 Task: Add Carlson Labs Super D Omega-3 Lemon Flavor to the cart.
Action: Mouse moved to (324, 147)
Screenshot: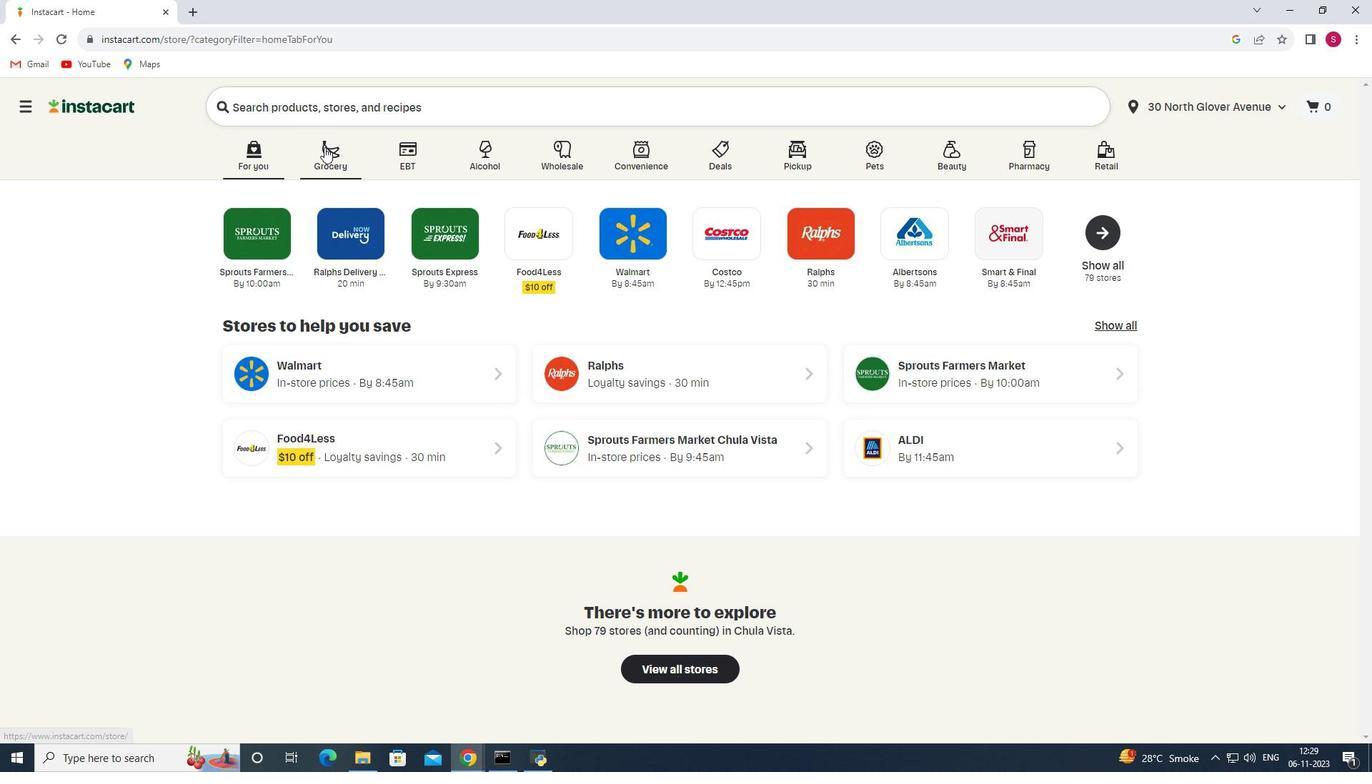 
Action: Mouse pressed left at (324, 147)
Screenshot: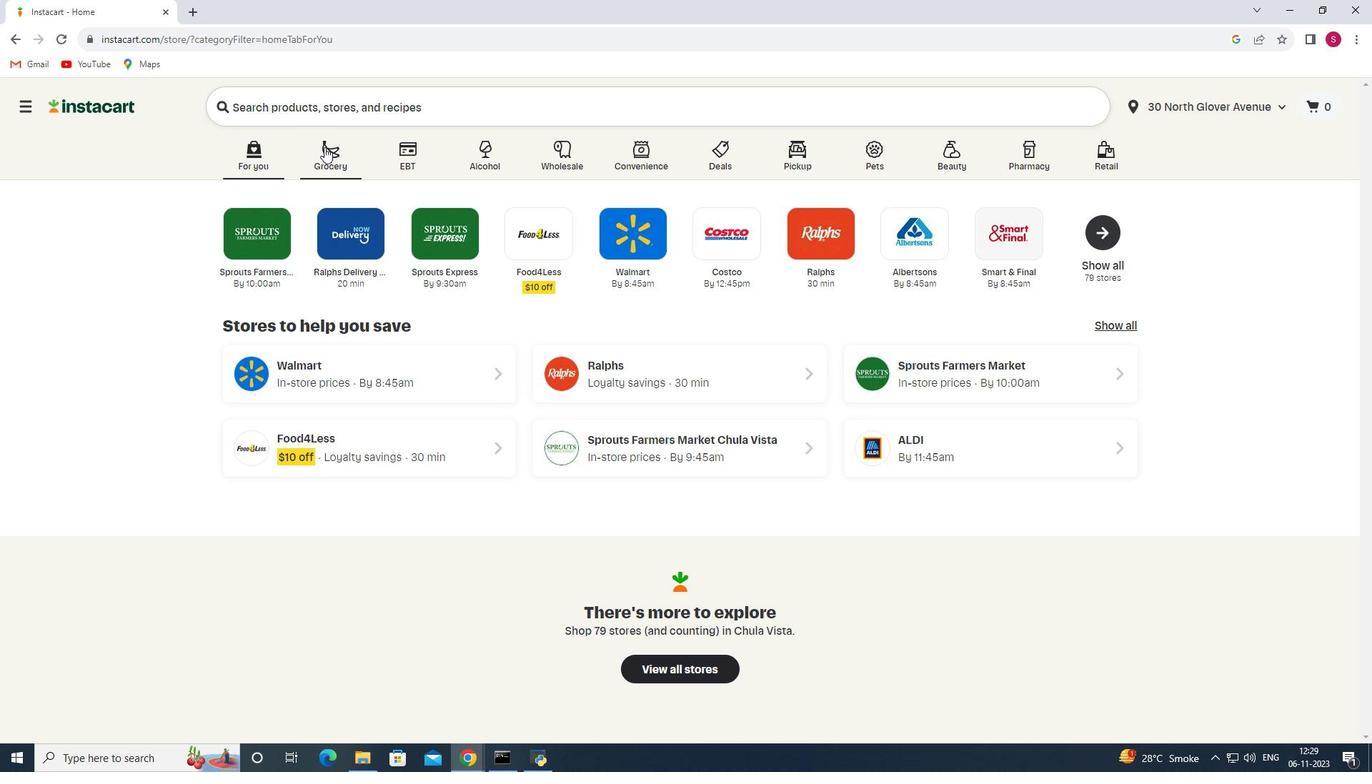 
Action: Mouse moved to (348, 408)
Screenshot: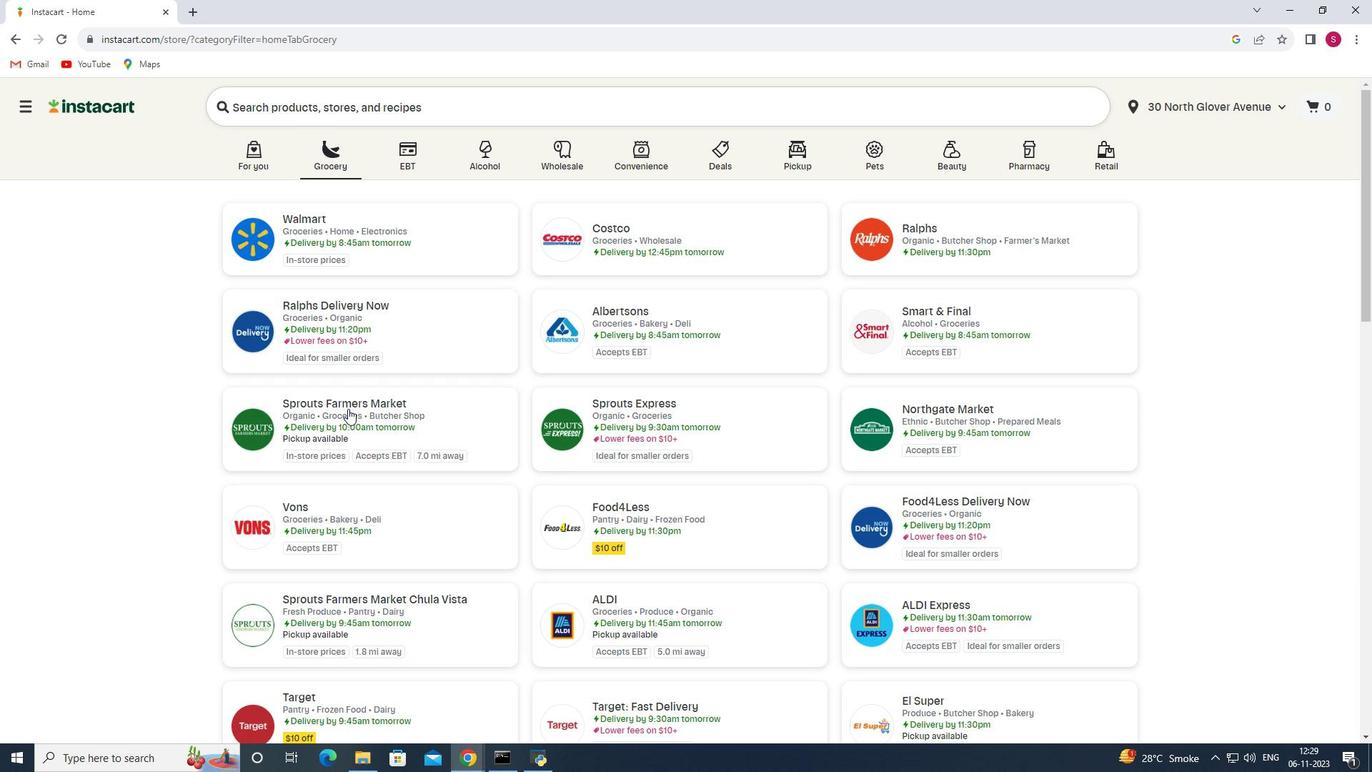 
Action: Mouse pressed left at (348, 408)
Screenshot: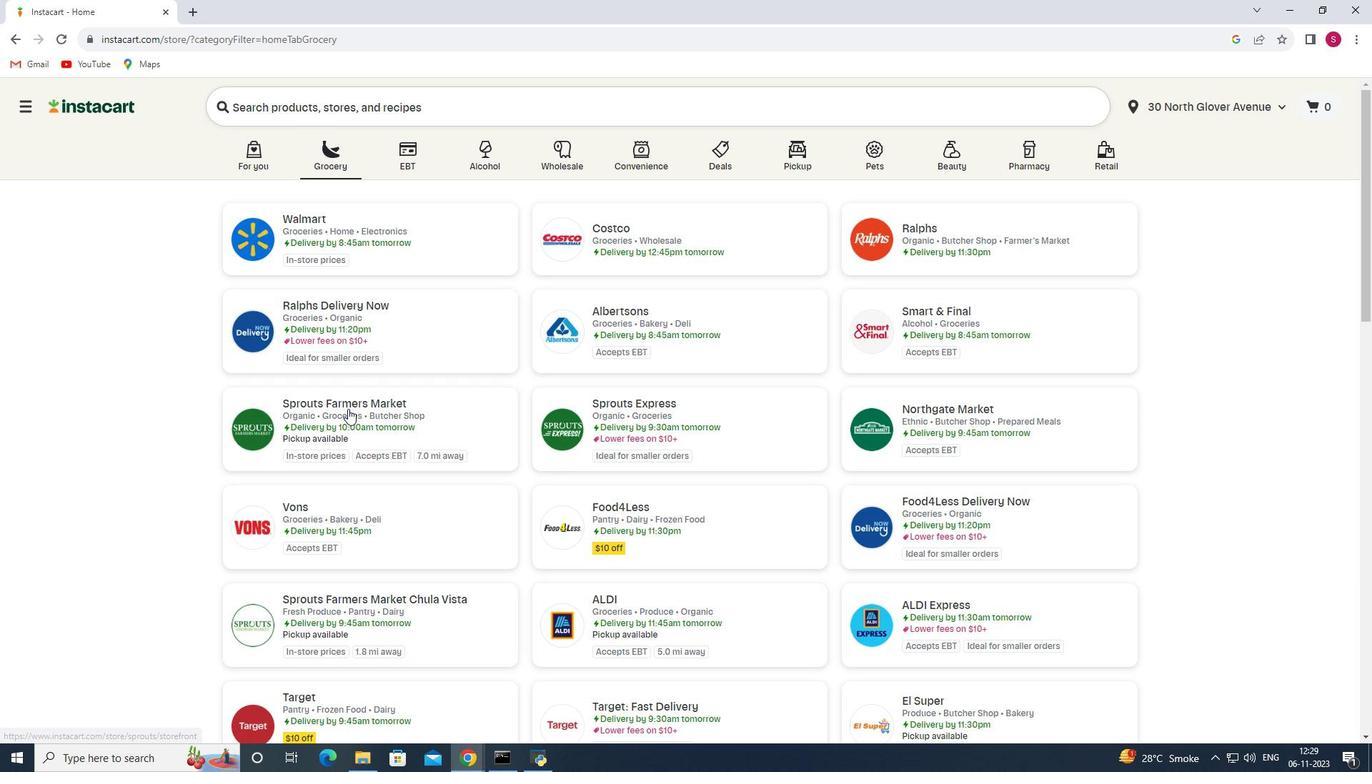 
Action: Mouse moved to (60, 477)
Screenshot: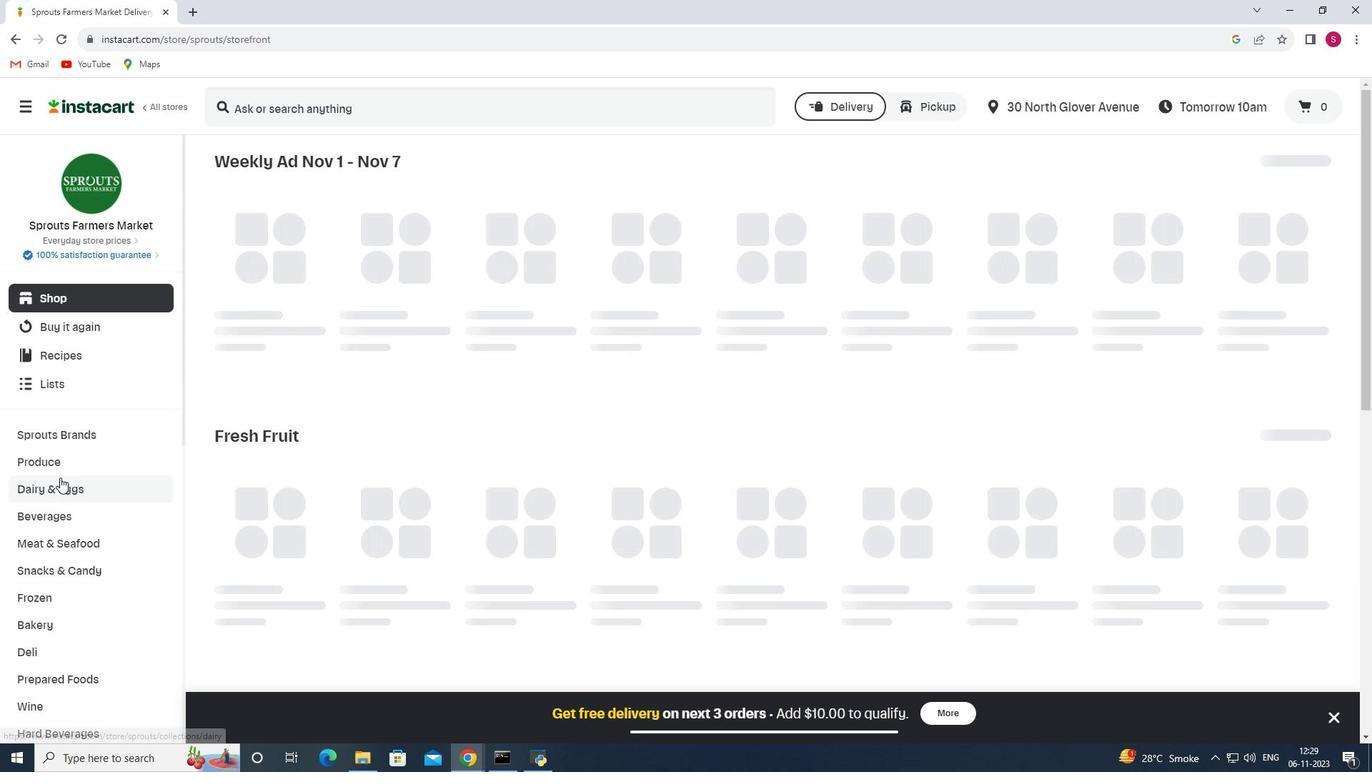 
Action: Mouse scrolled (60, 476) with delta (0, 0)
Screenshot: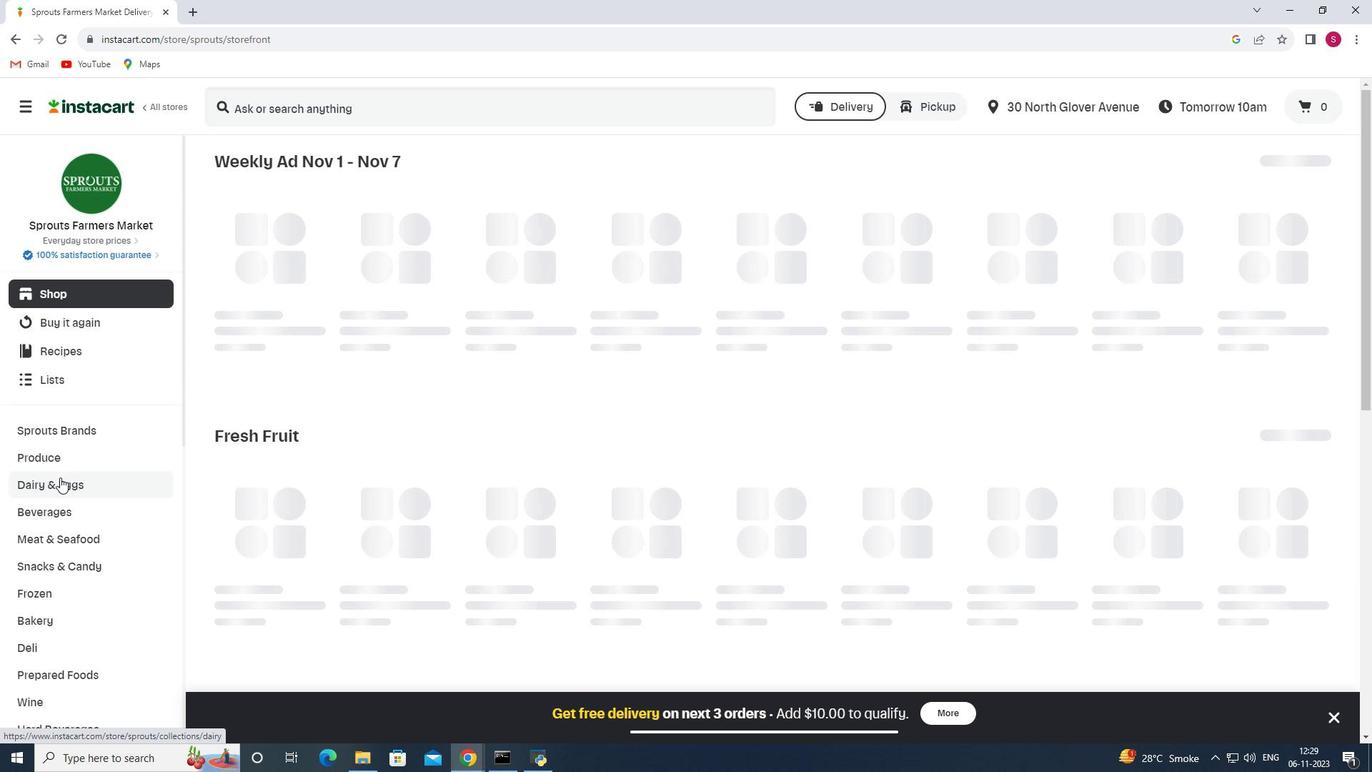 
Action: Mouse scrolled (60, 476) with delta (0, 0)
Screenshot: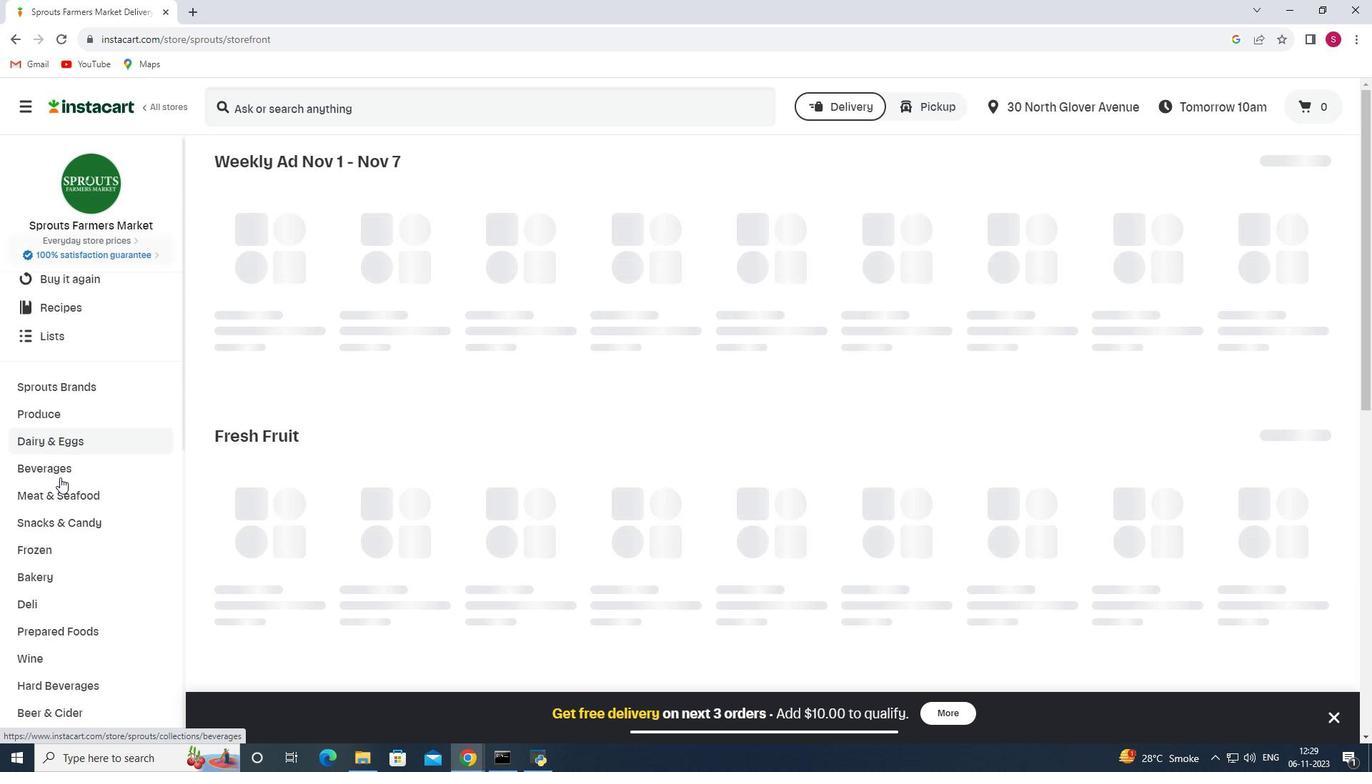 
Action: Mouse scrolled (60, 476) with delta (0, 0)
Screenshot: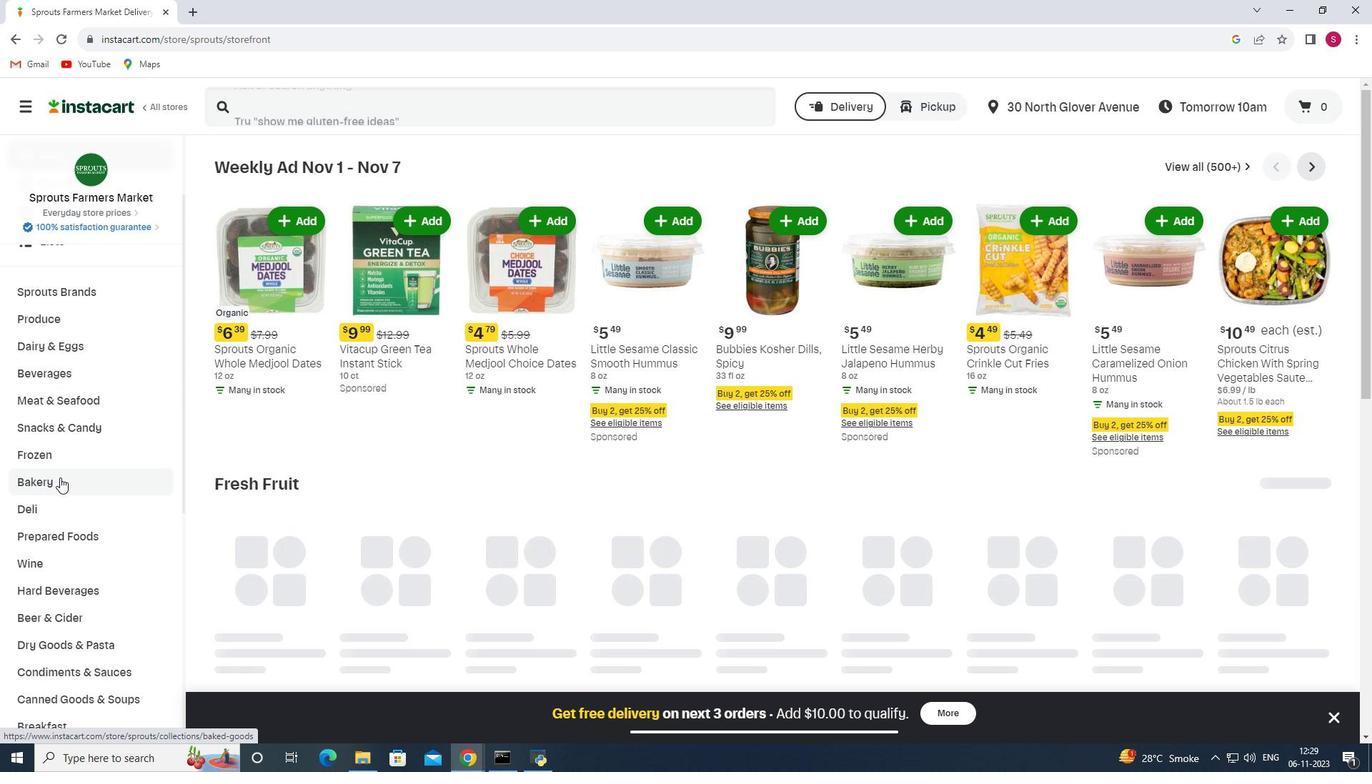 
Action: Mouse scrolled (60, 476) with delta (0, 0)
Screenshot: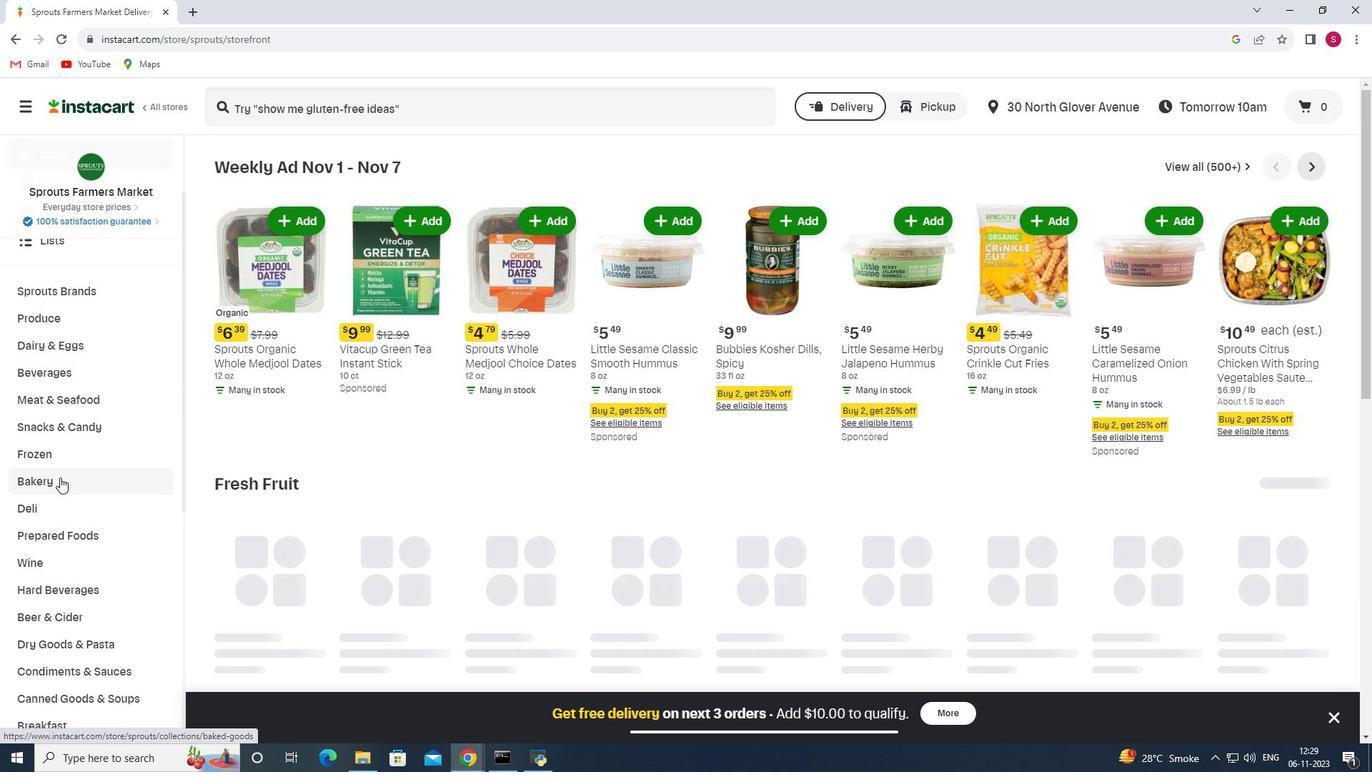 
Action: Mouse scrolled (60, 476) with delta (0, 0)
Screenshot: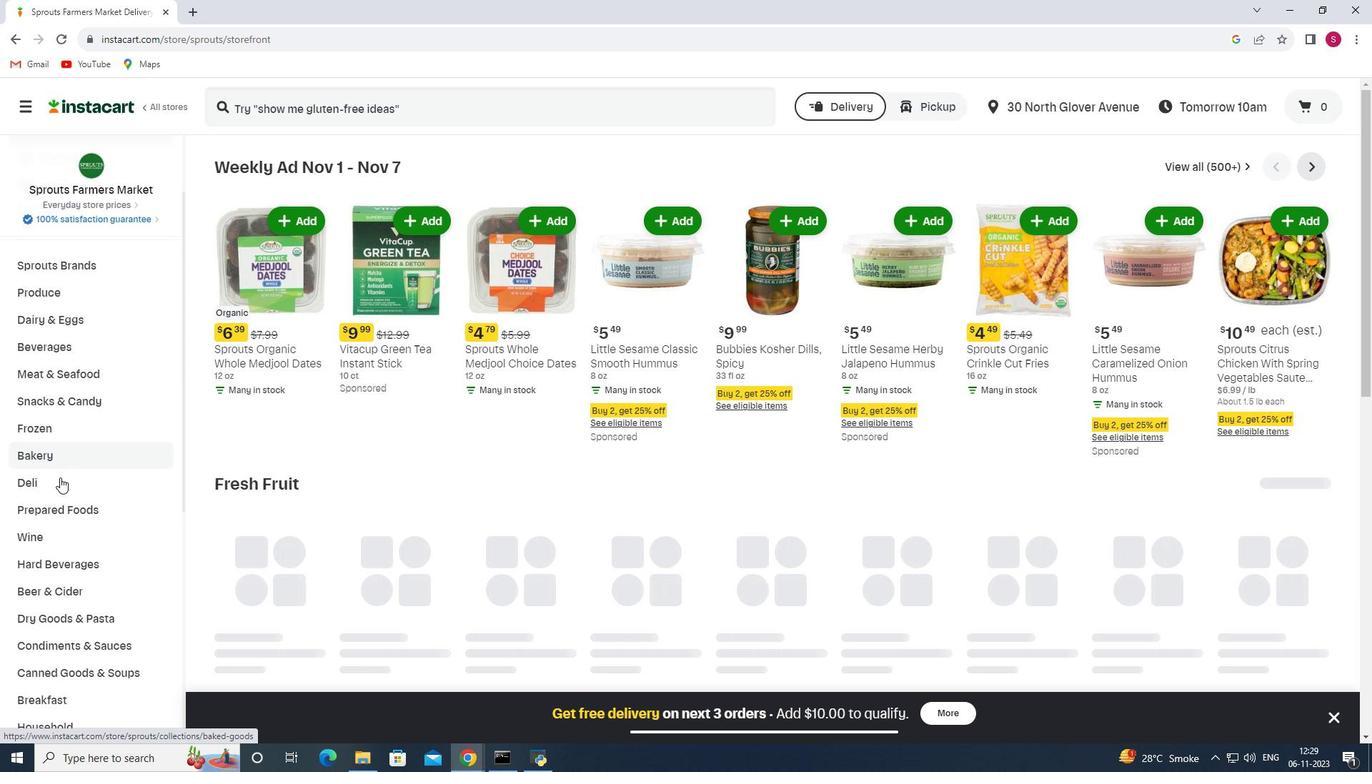 
Action: Mouse scrolled (60, 476) with delta (0, 0)
Screenshot: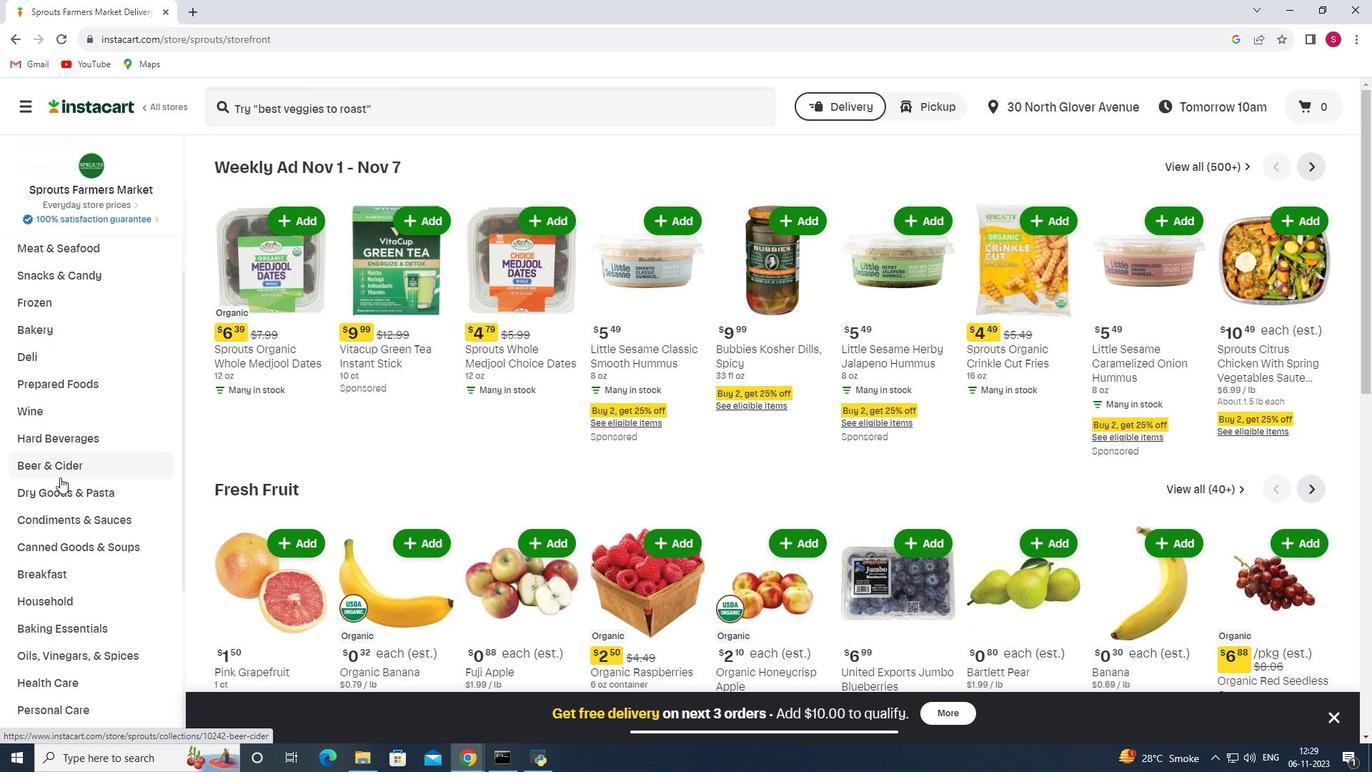 
Action: Mouse moved to (45, 614)
Screenshot: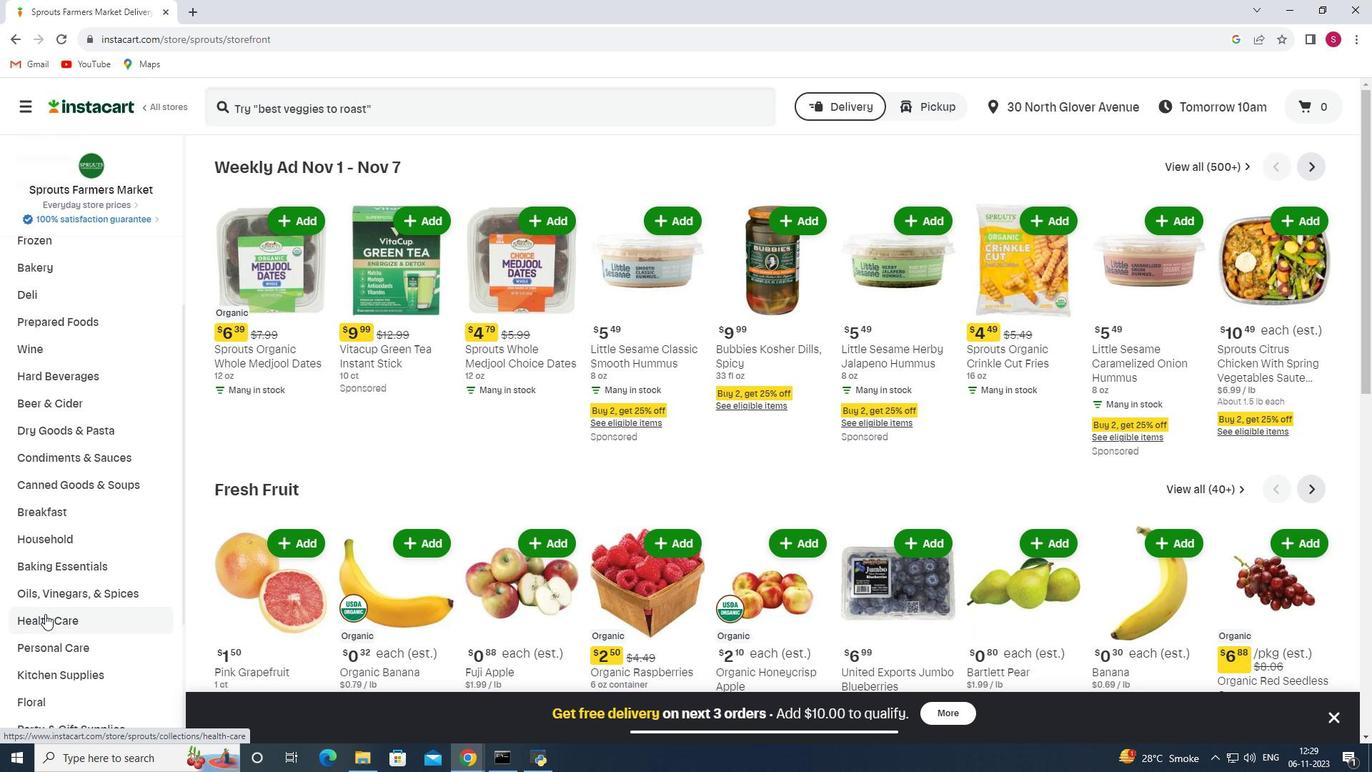 
Action: Mouse pressed left at (45, 614)
Screenshot: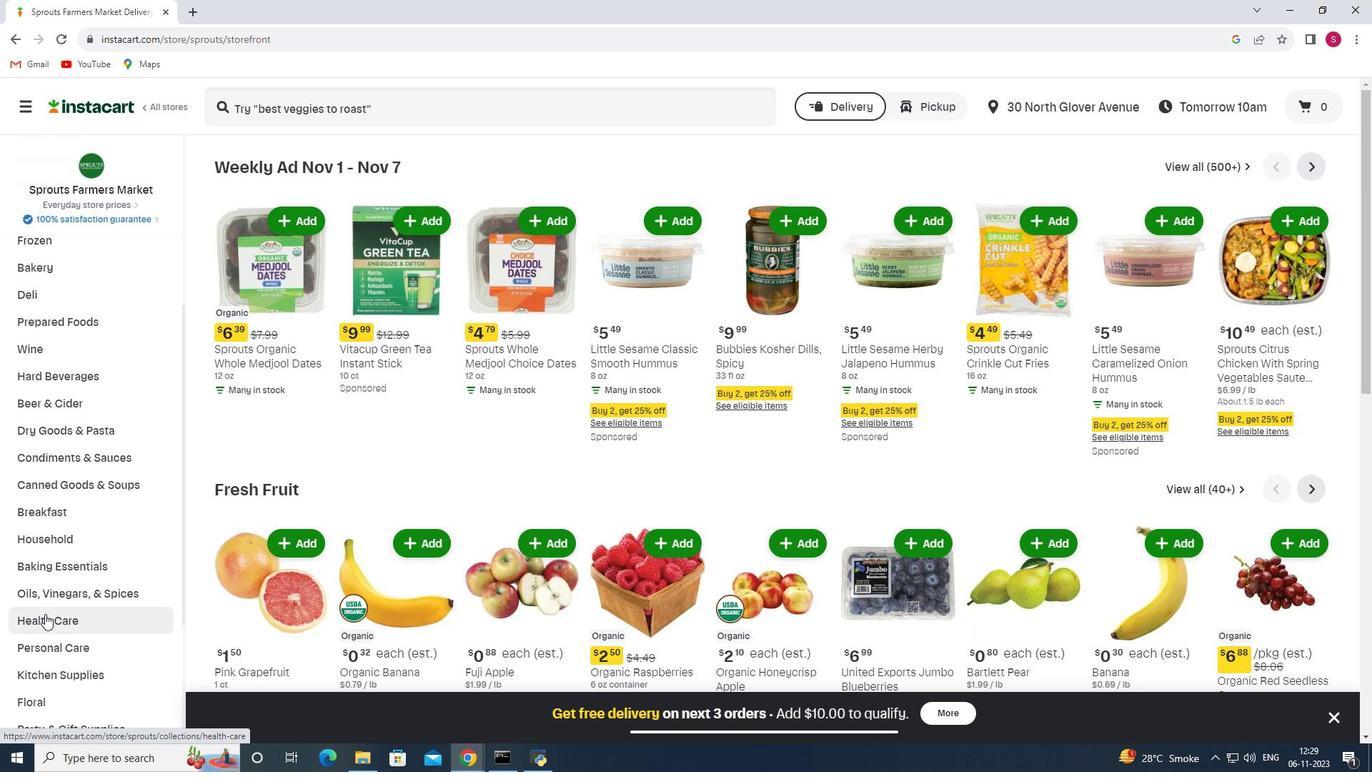
Action: Mouse moved to (504, 198)
Screenshot: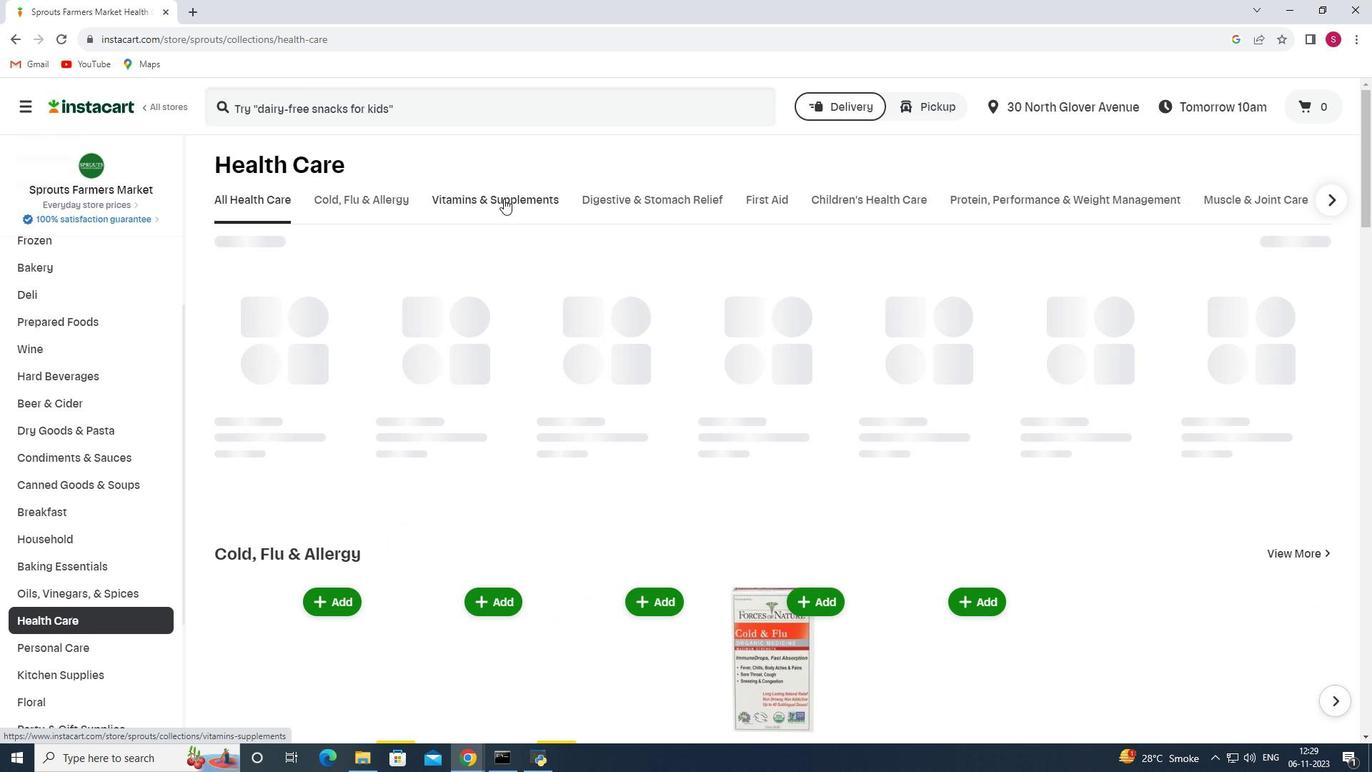 
Action: Mouse pressed left at (504, 198)
Screenshot: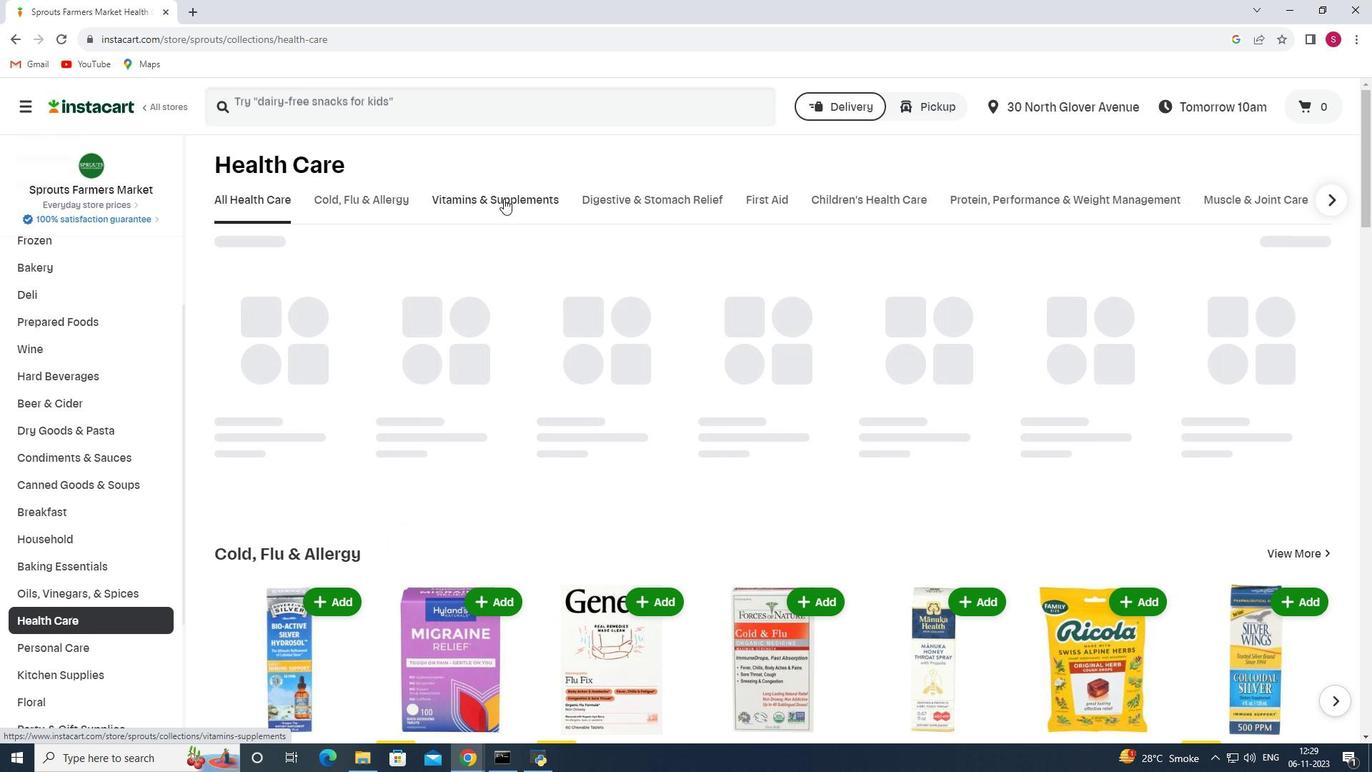 
Action: Mouse moved to (1011, 258)
Screenshot: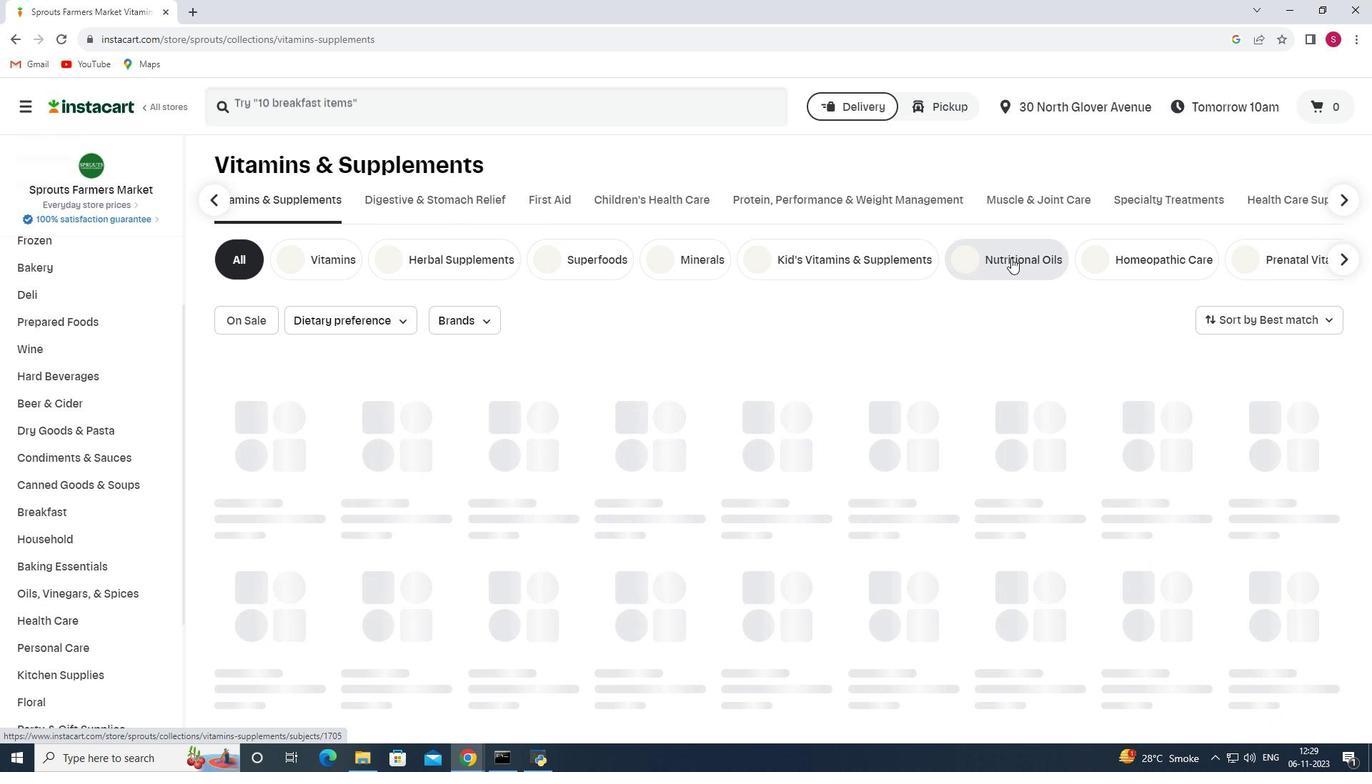 
Action: Mouse pressed left at (1011, 258)
Screenshot: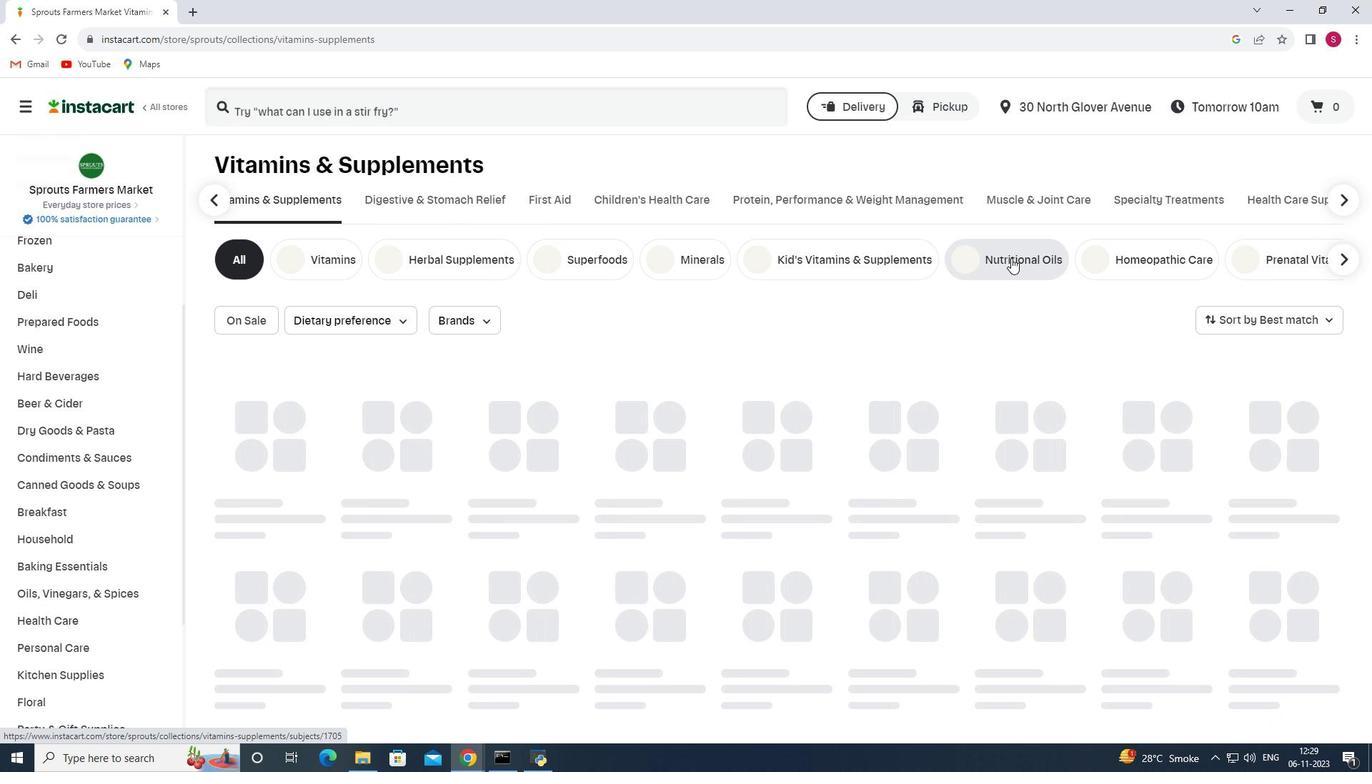 
Action: Mouse moved to (356, 94)
Screenshot: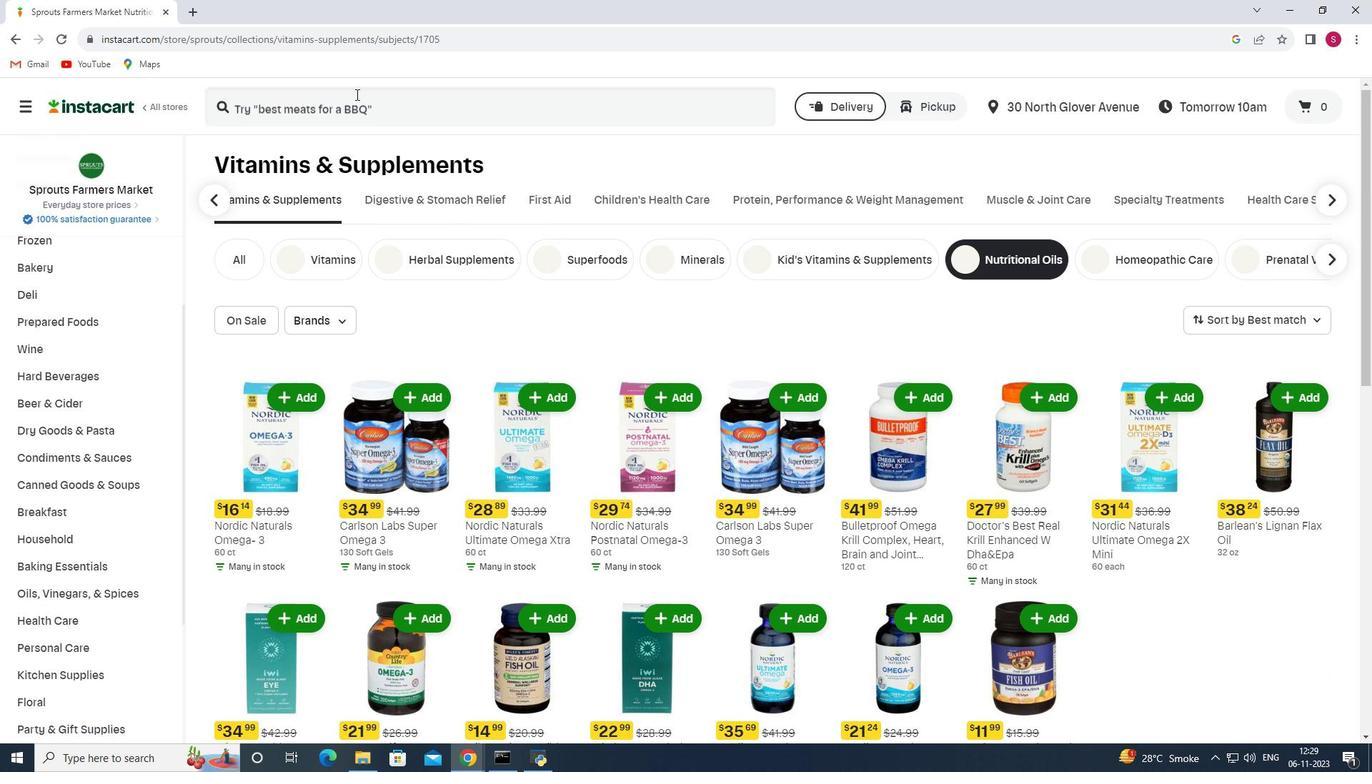 
Action: Mouse pressed left at (356, 94)
Screenshot: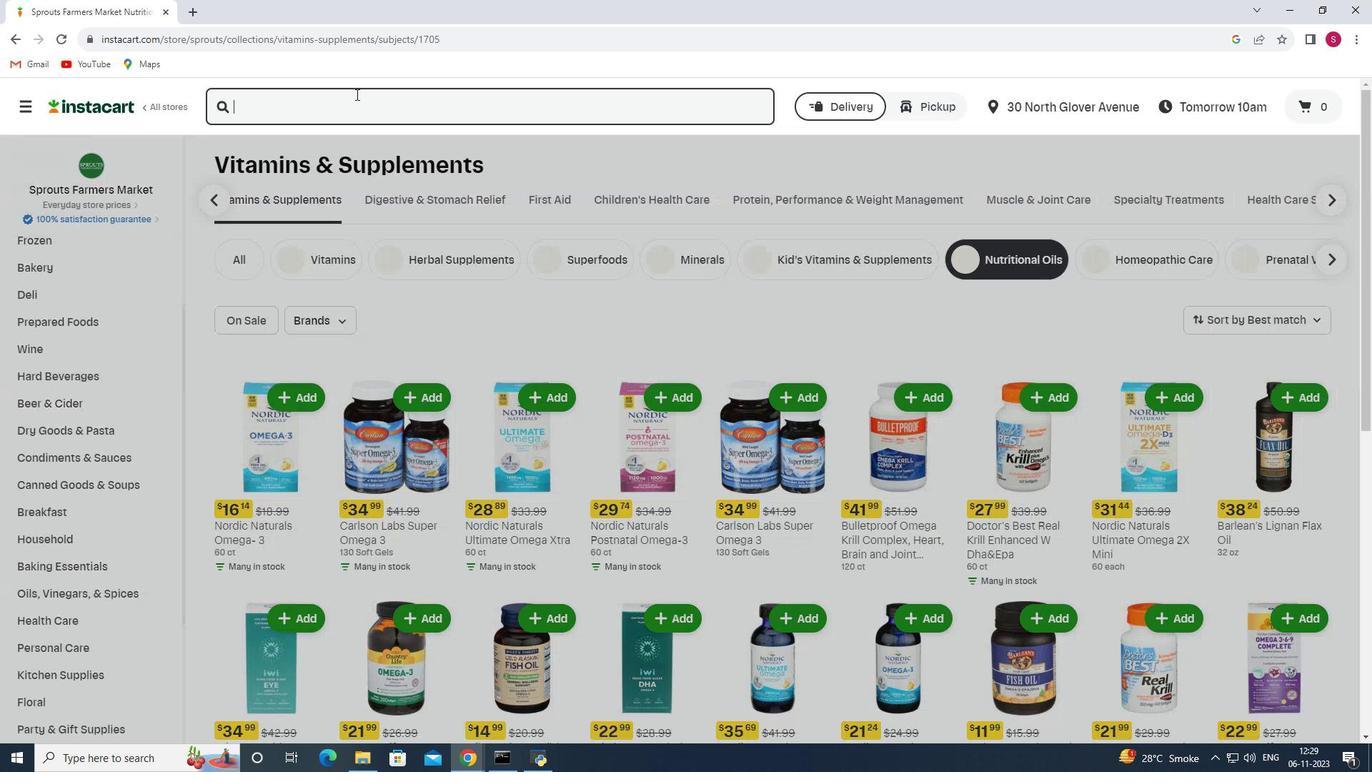 
Action: Key pressed <Key.shift>Carlson<Key.space><Key.shift_r>Labs<Key.space><Key.shift>Super<Key.space><Key.shift>D<Key.space><Key.shift_r>Omega-3<Key.space><Key.shift_r>Lemon<Key.space><Key.shift><Key.shift>Flavor<Key.enter>
Screenshot: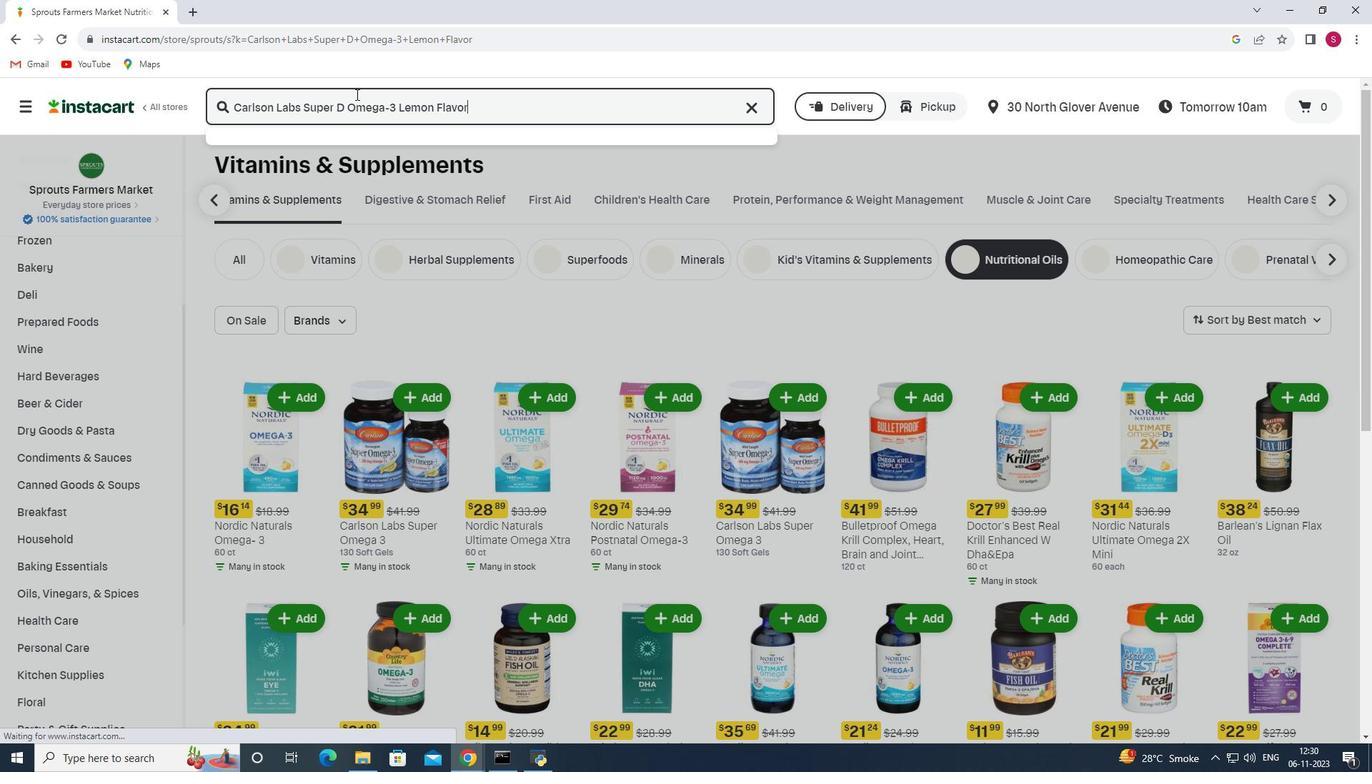 
Action: Mouse moved to (382, 225)
Screenshot: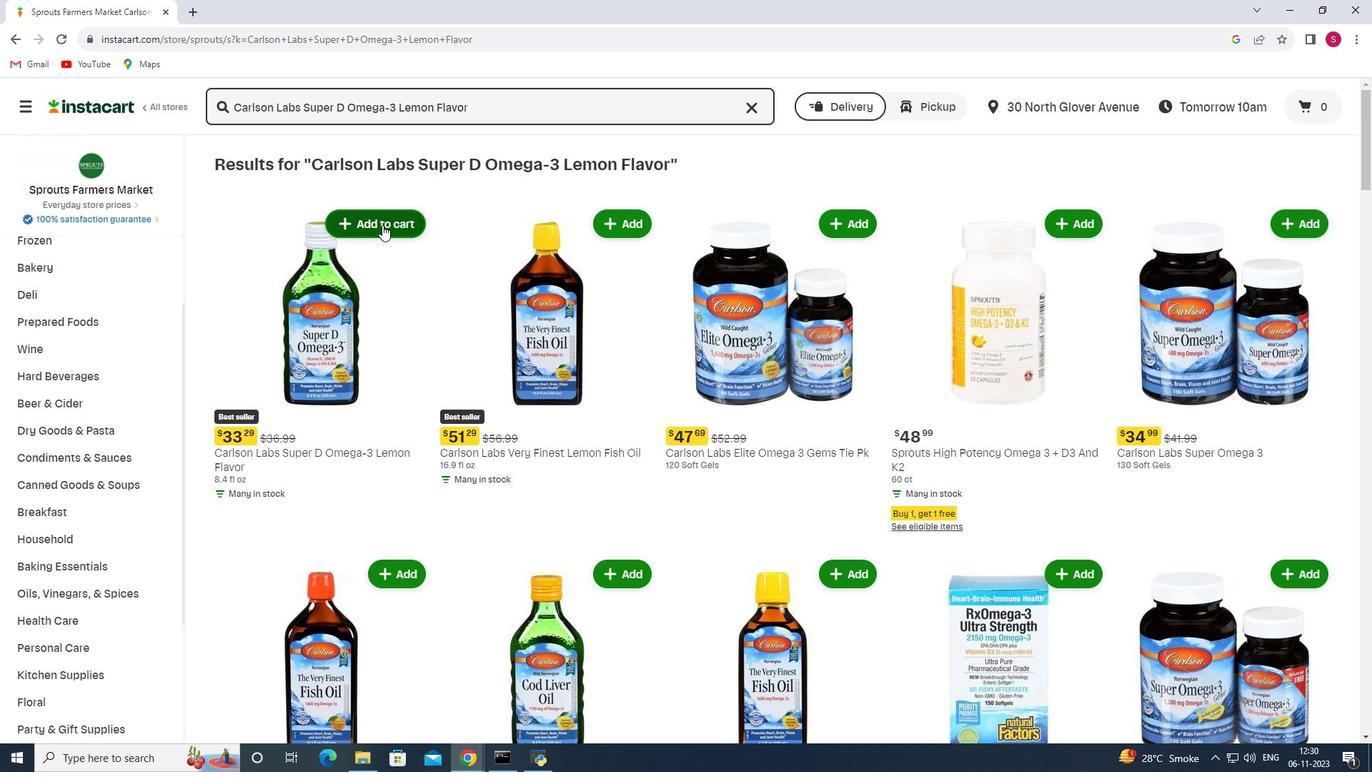 
Action: Mouse pressed left at (382, 225)
Screenshot: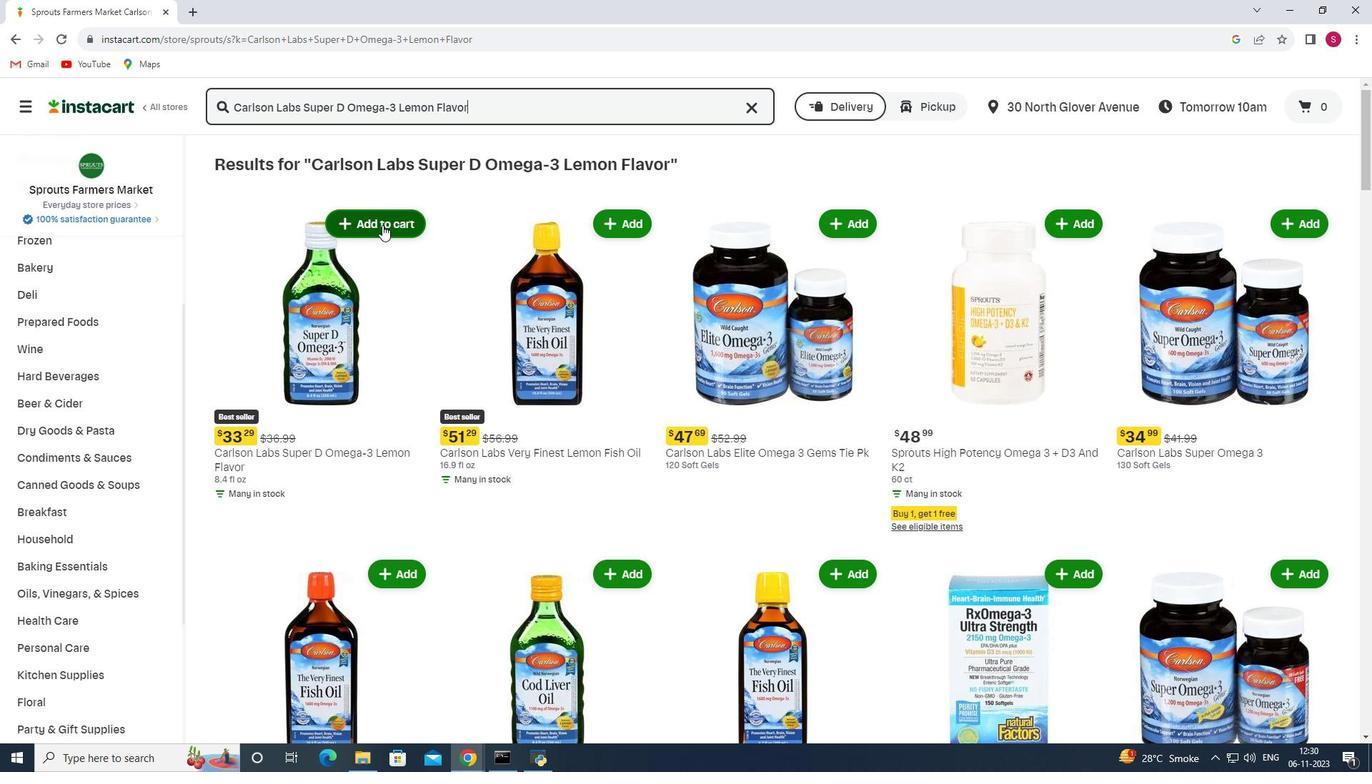
Action: Mouse moved to (356, 225)
Screenshot: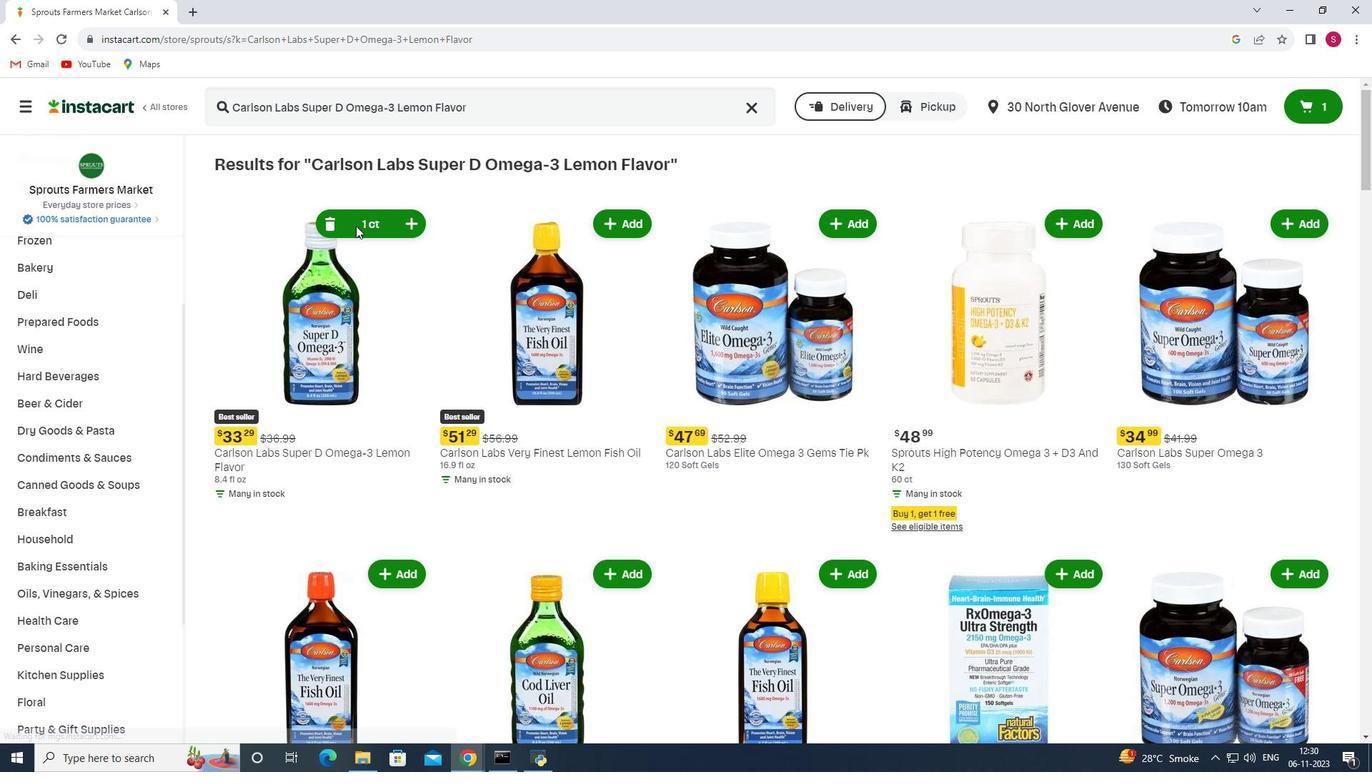 
